 Task: Add Sprouts Rustic Italian Bread to the cart.
Action: Mouse pressed left at (19, 63)
Screenshot: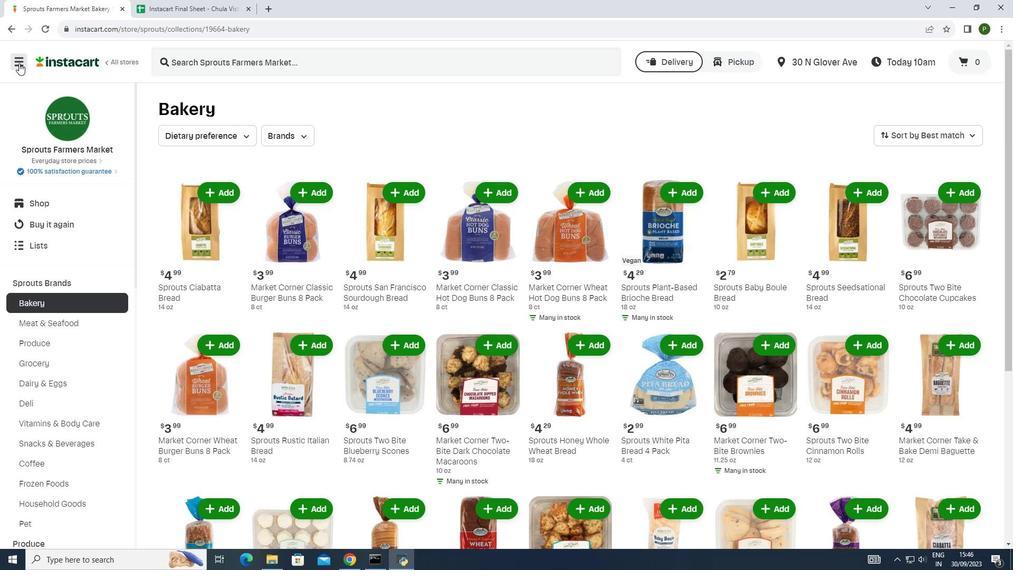 
Action: Mouse moved to (27, 267)
Screenshot: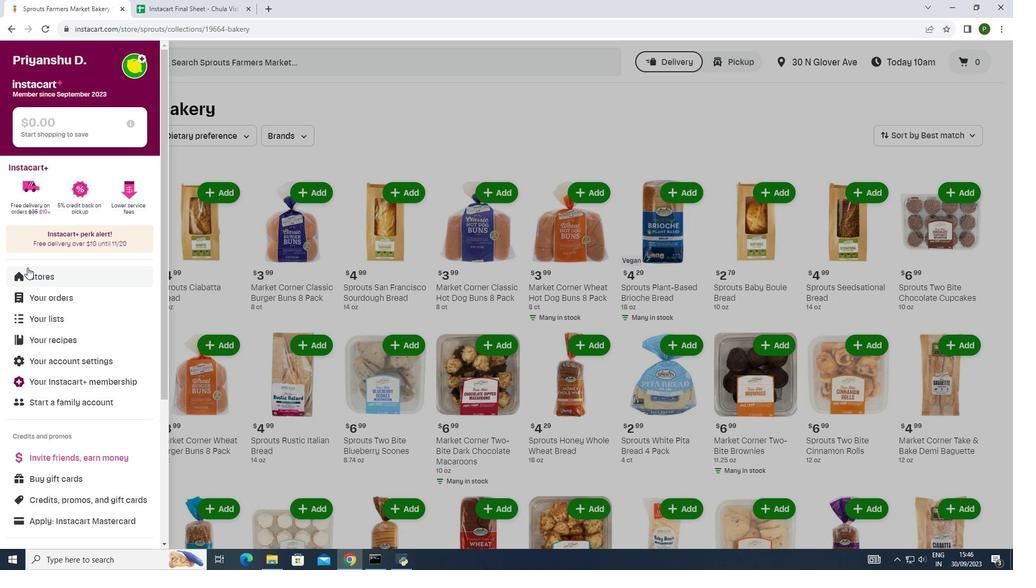 
Action: Mouse pressed left at (27, 267)
Screenshot: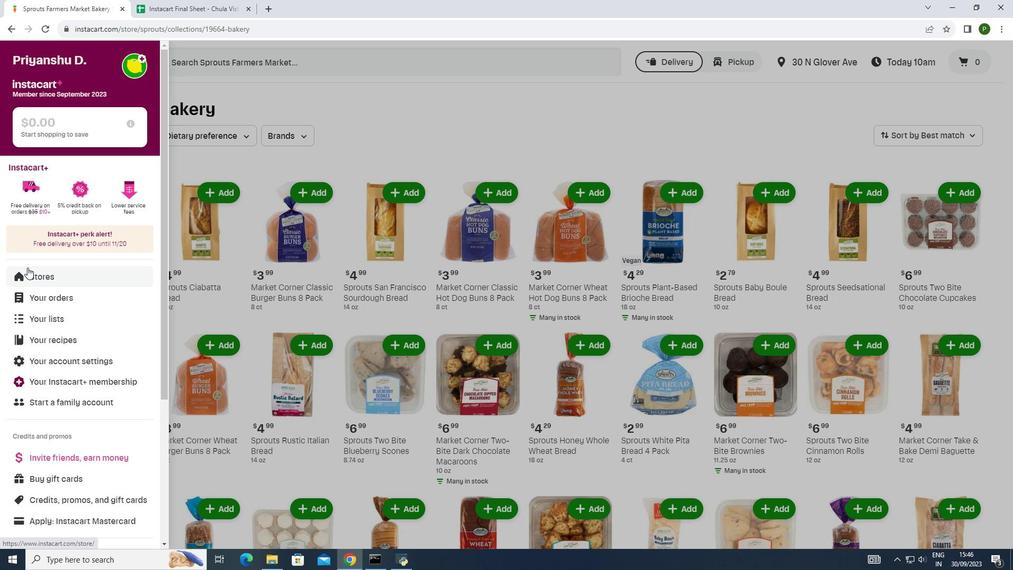
Action: Mouse moved to (257, 103)
Screenshot: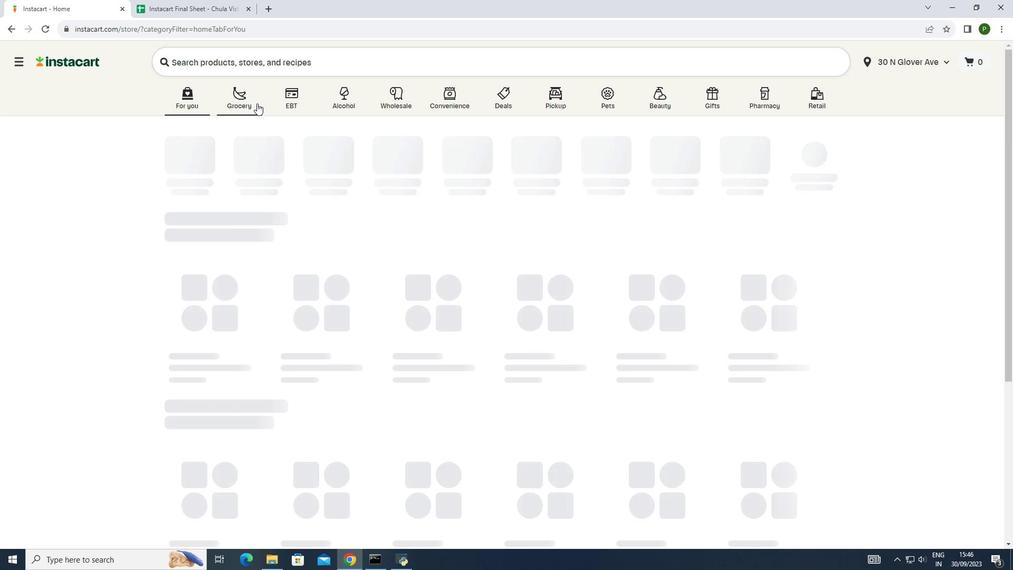 
Action: Mouse pressed left at (257, 103)
Screenshot: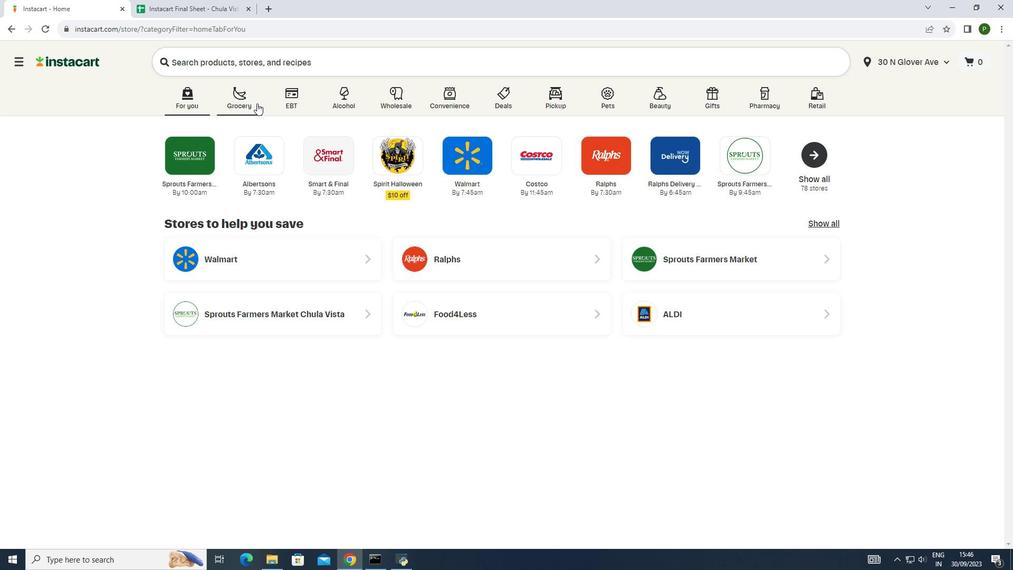 
Action: Mouse moved to (531, 145)
Screenshot: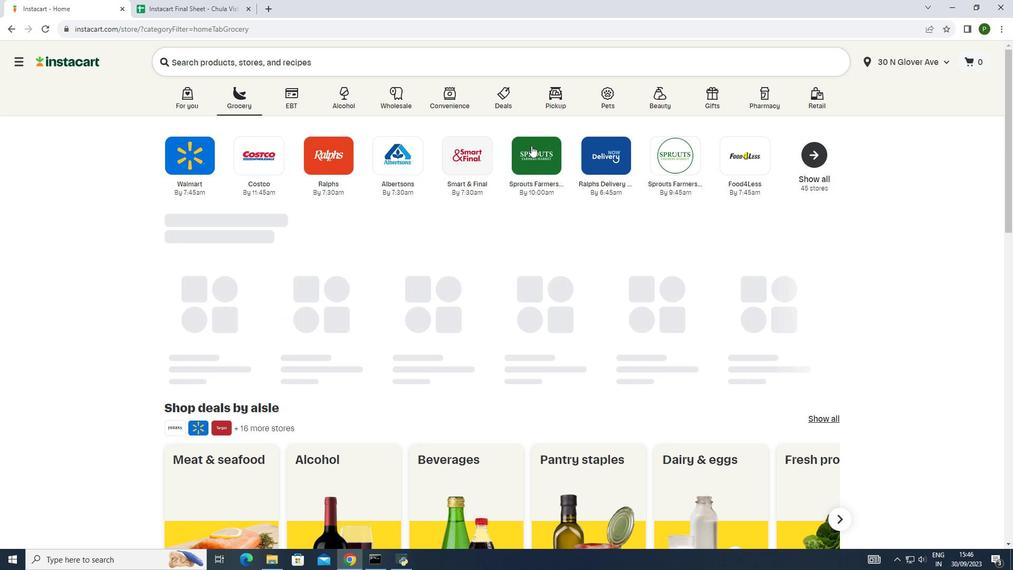 
Action: Mouse pressed left at (531, 145)
Screenshot: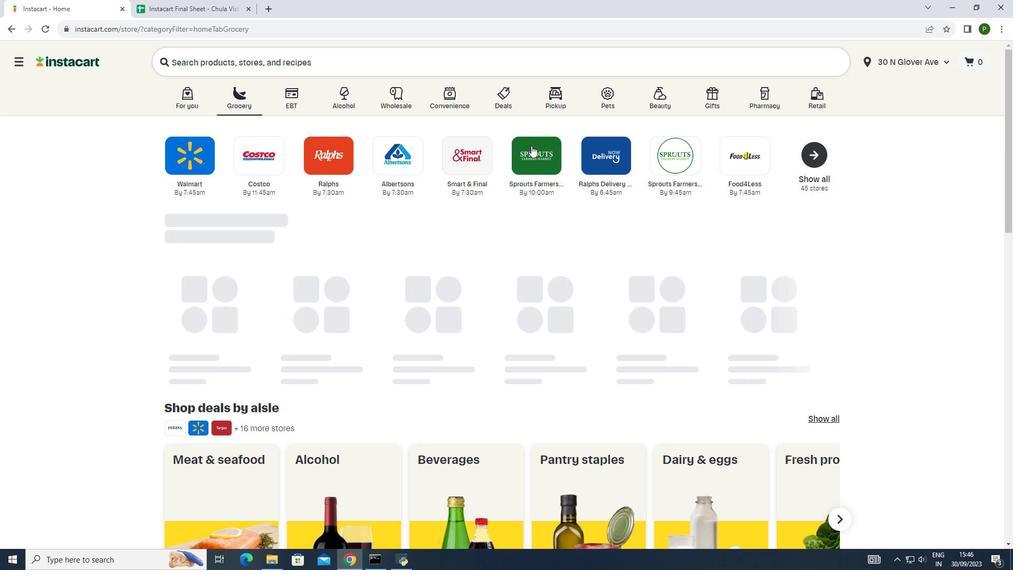 
Action: Mouse moved to (27, 285)
Screenshot: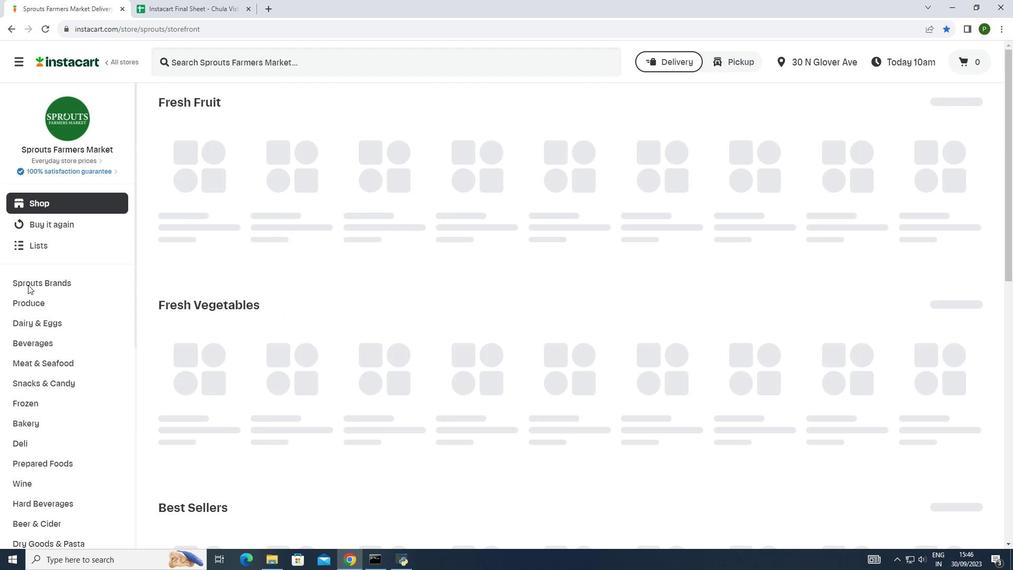 
Action: Mouse pressed left at (27, 285)
Screenshot: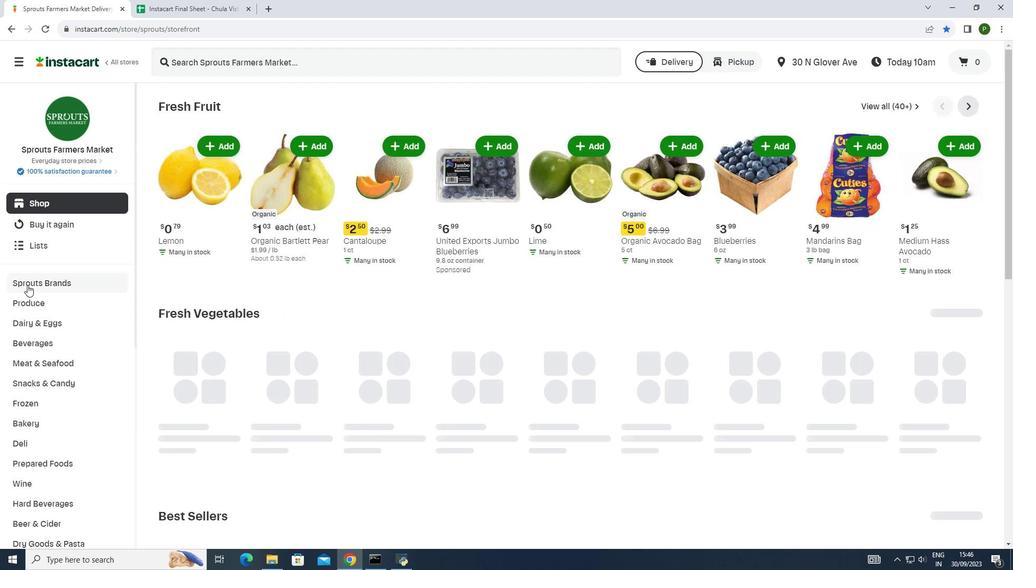 
Action: Mouse moved to (41, 304)
Screenshot: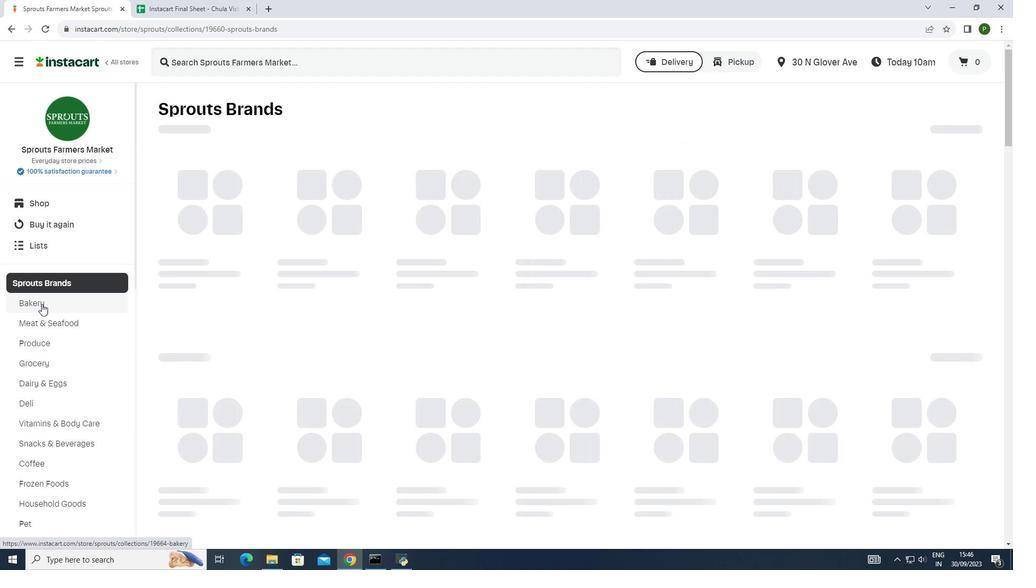 
Action: Mouse pressed left at (41, 304)
Screenshot: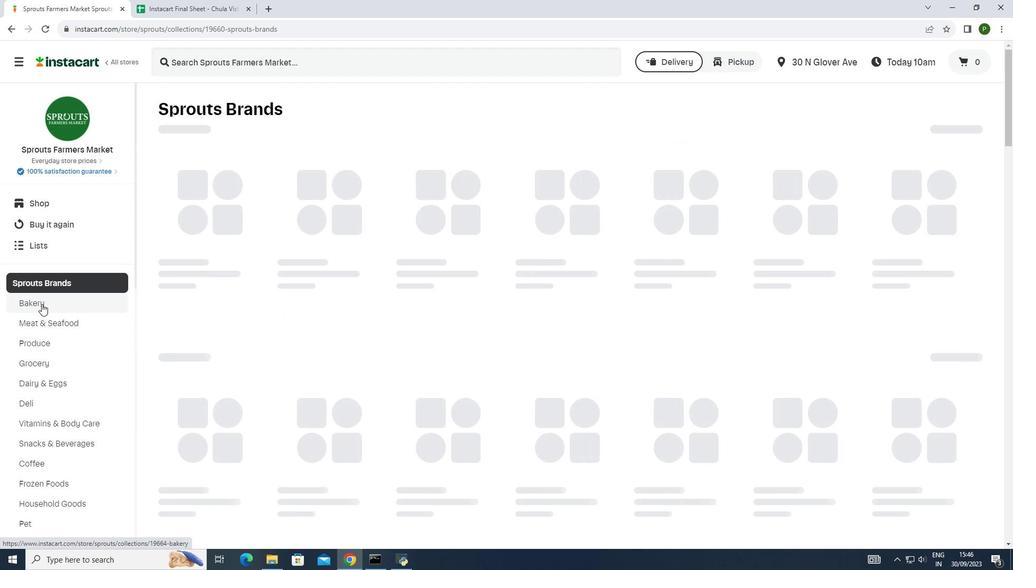 
Action: Mouse moved to (221, 254)
Screenshot: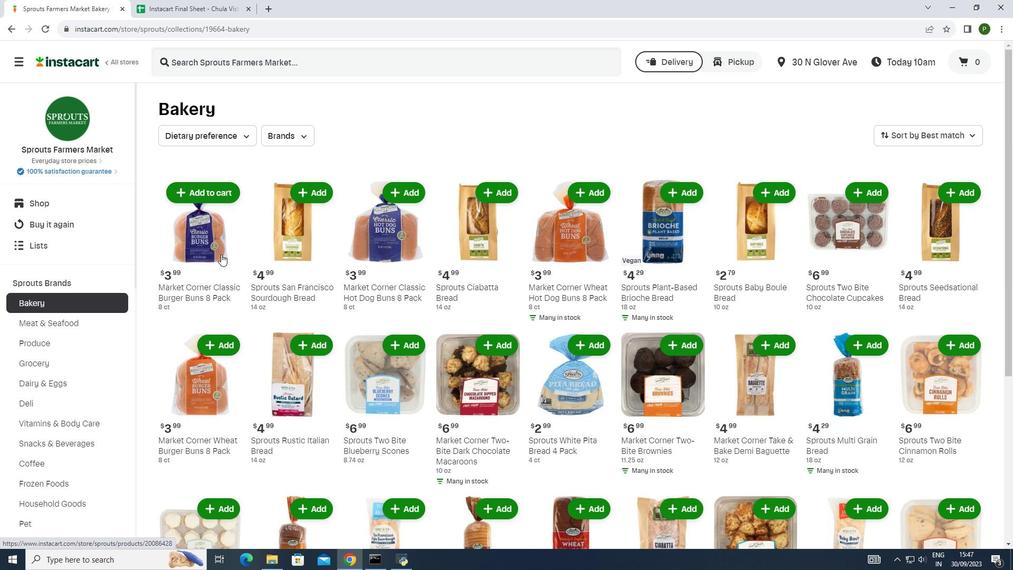 
Action: Mouse scrolled (221, 253) with delta (0, 0)
Screenshot: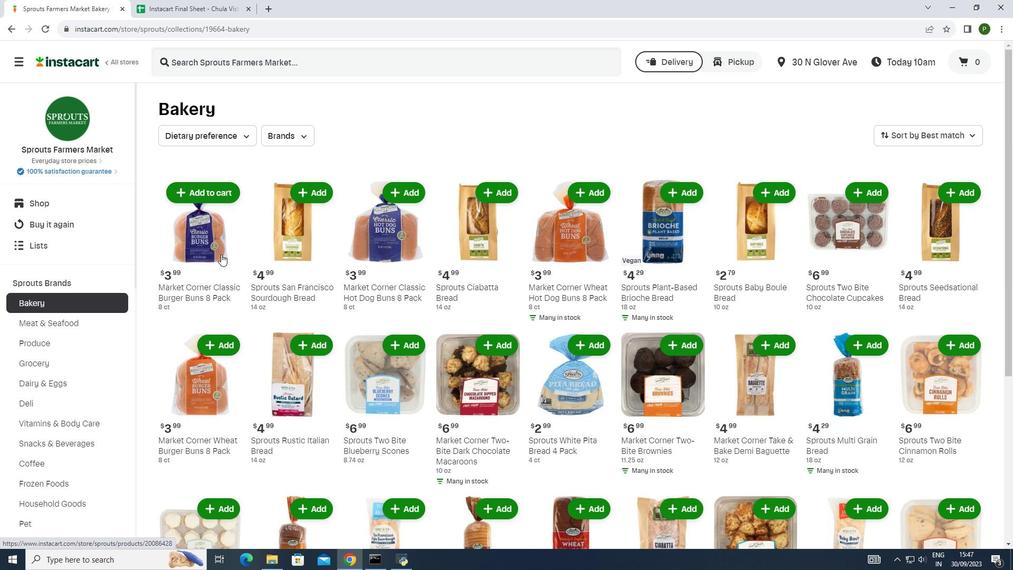 
Action: Mouse moved to (296, 293)
Screenshot: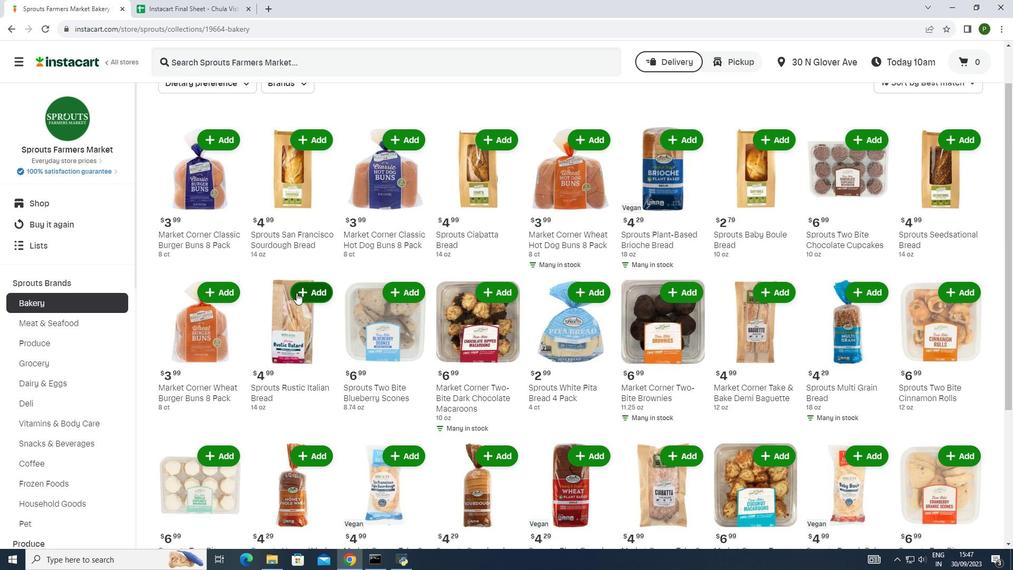 
Action: Mouse pressed left at (296, 293)
Screenshot: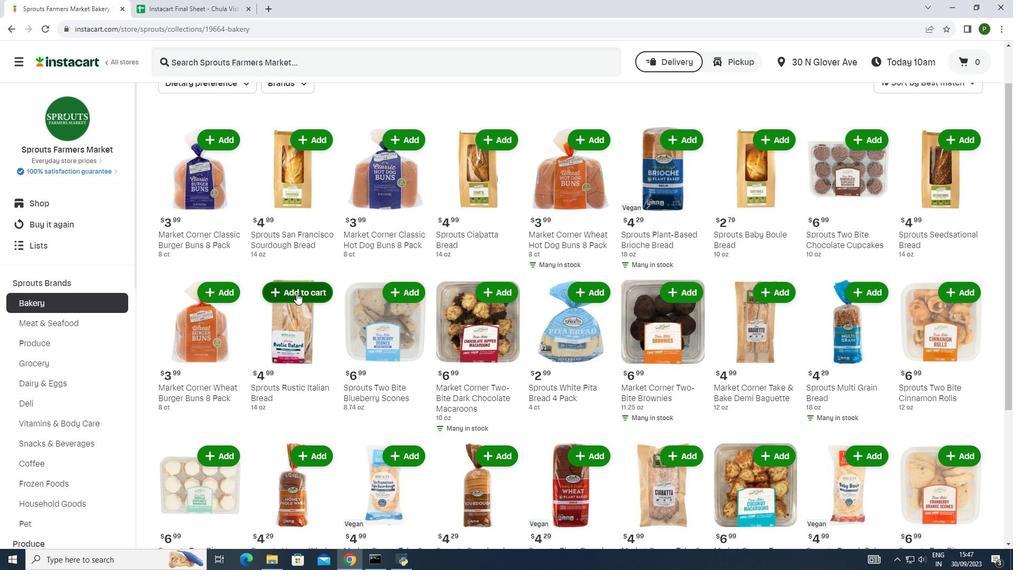 
Action: Mouse moved to (296, 292)
Screenshot: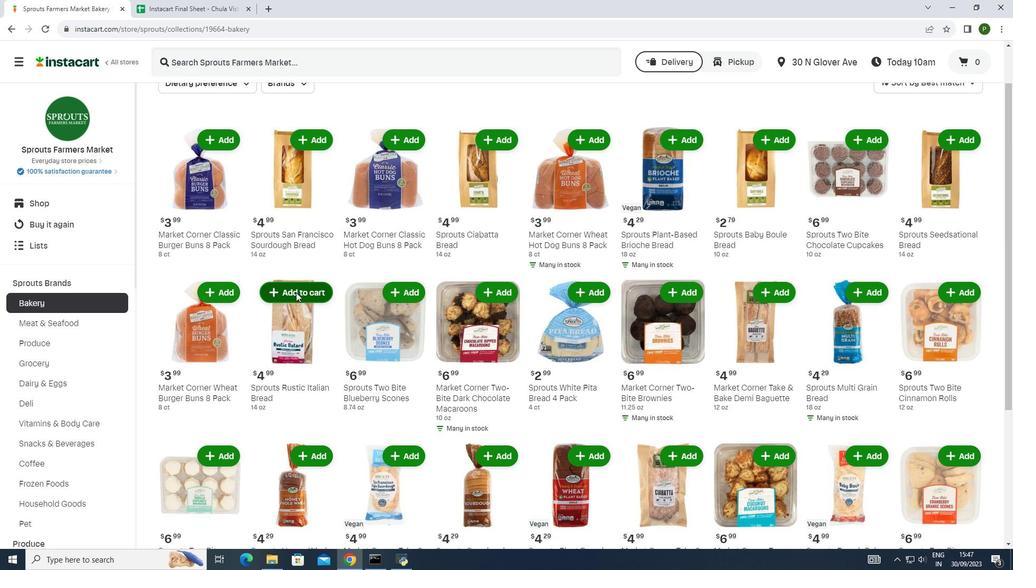 
